 Task: Search for specific events or meetings in the calendar using the search panel.
Action: Mouse moved to (25, 78)
Screenshot: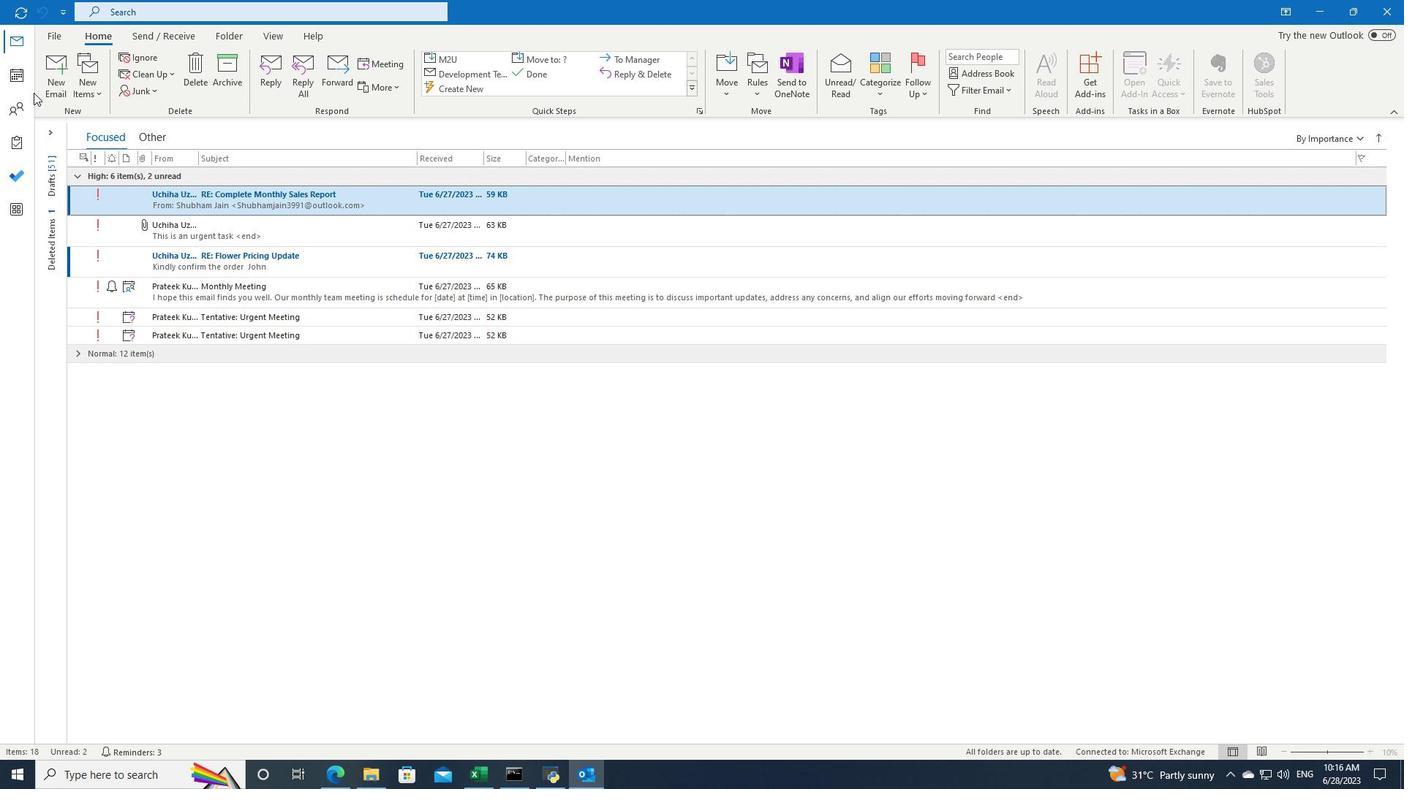 
Action: Mouse pressed left at (25, 78)
Screenshot: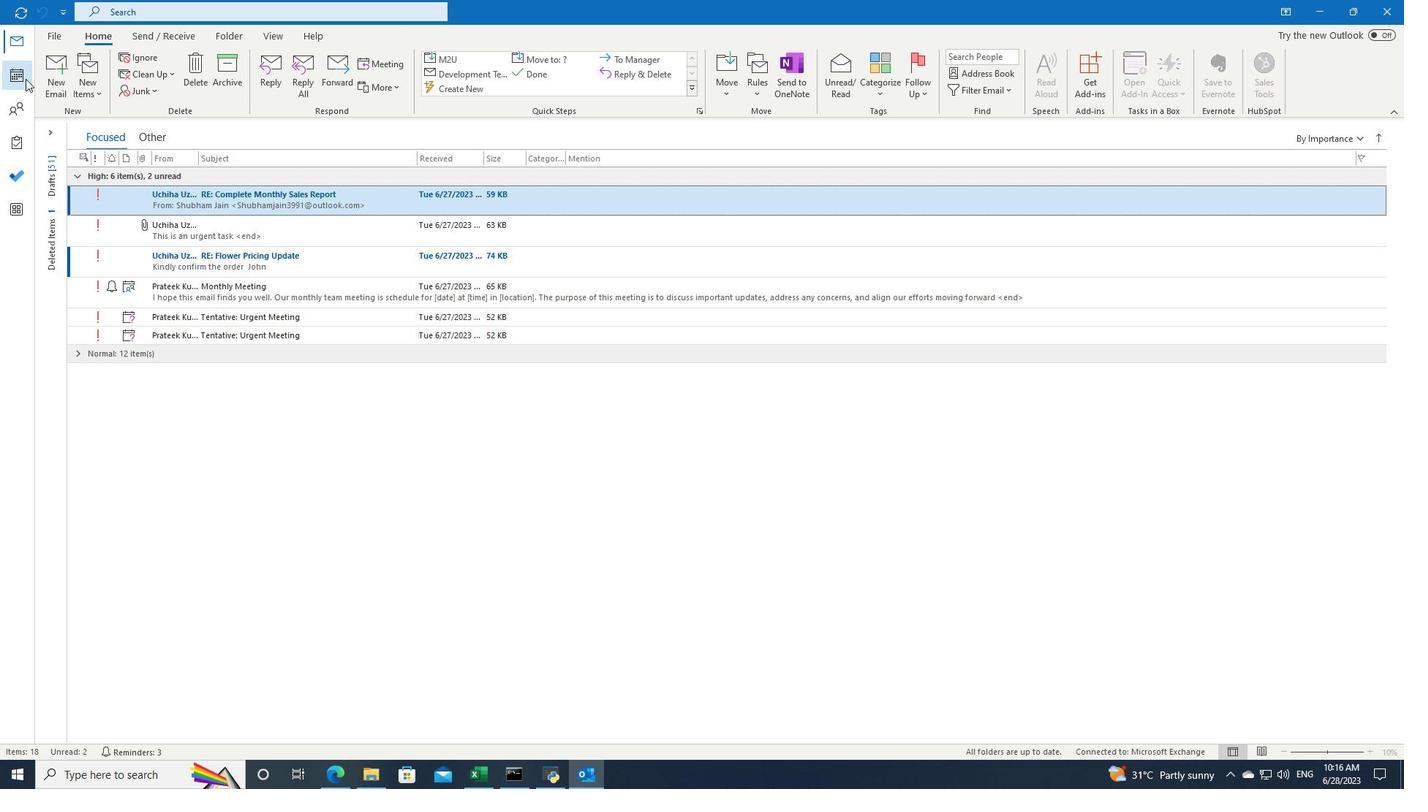 
Action: Mouse moved to (384, 13)
Screenshot: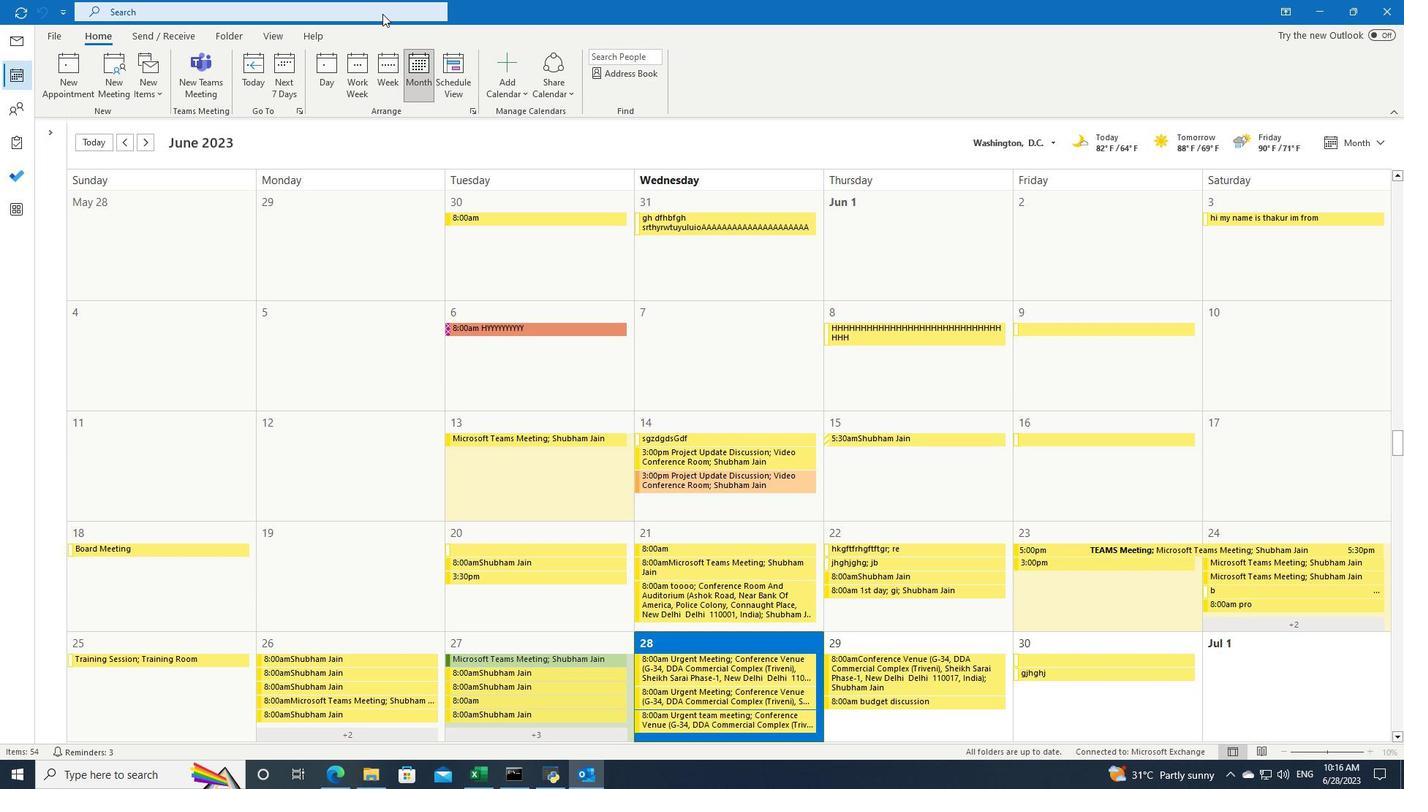 
Action: Mouse pressed left at (384, 13)
Screenshot: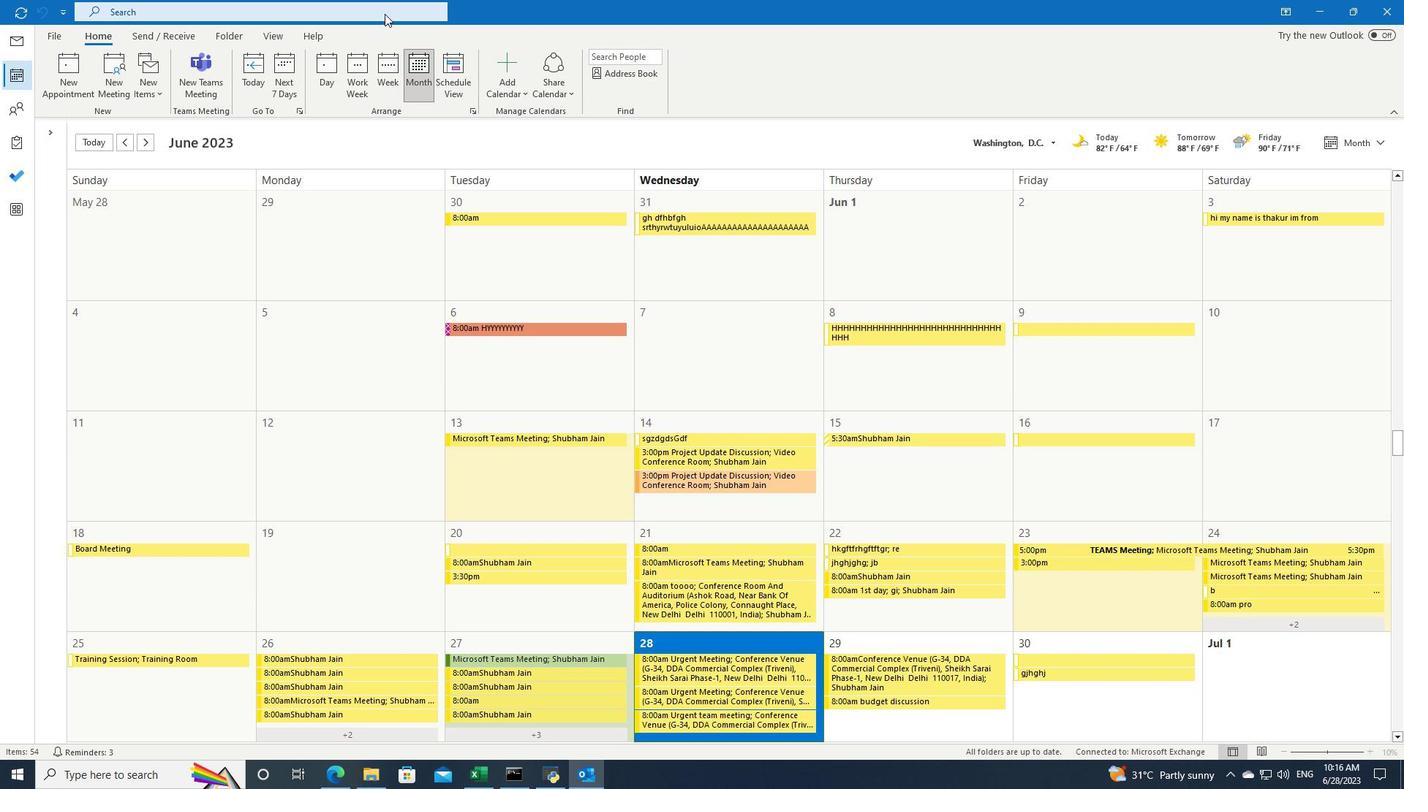 
Action: Mouse moved to (498, 12)
Screenshot: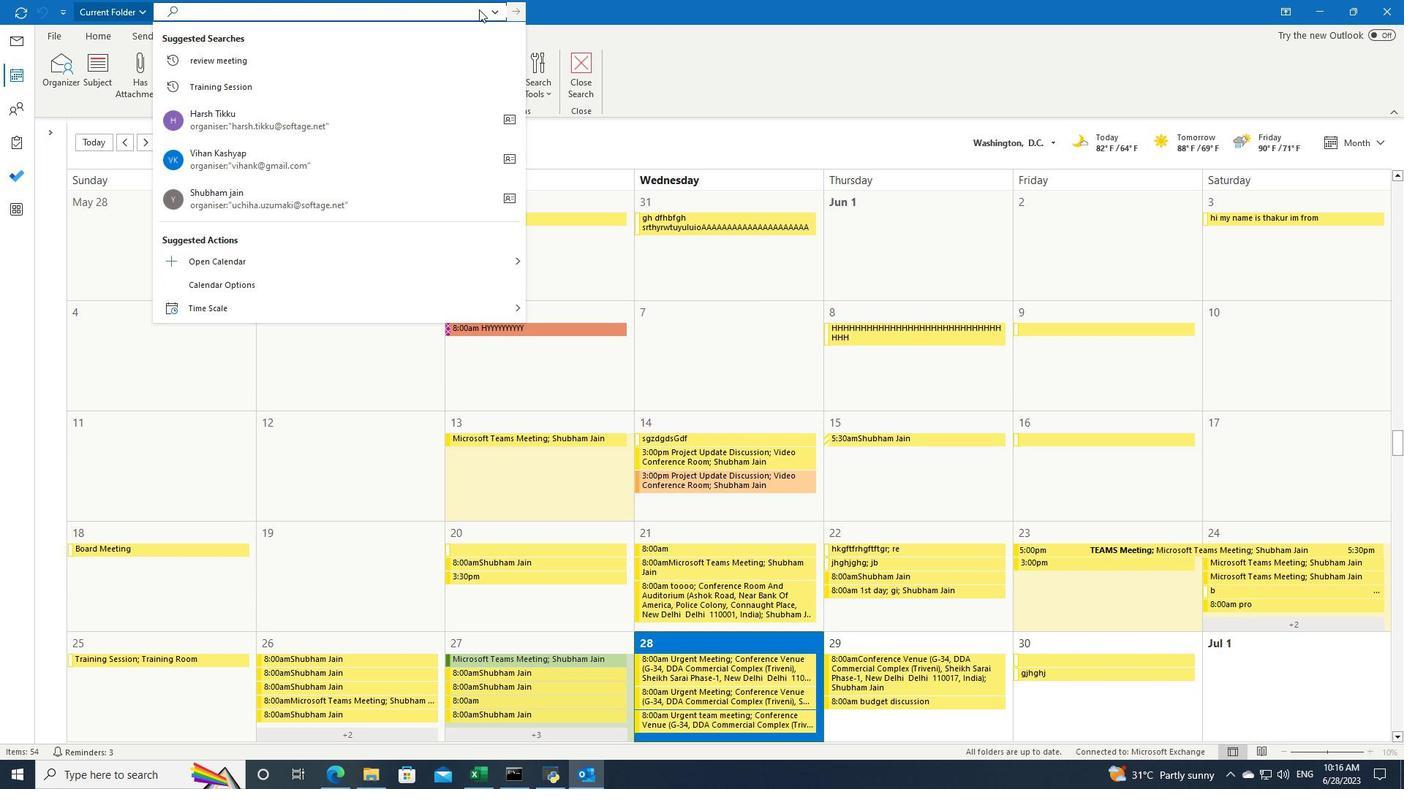 
Action: Mouse pressed left at (498, 12)
Screenshot: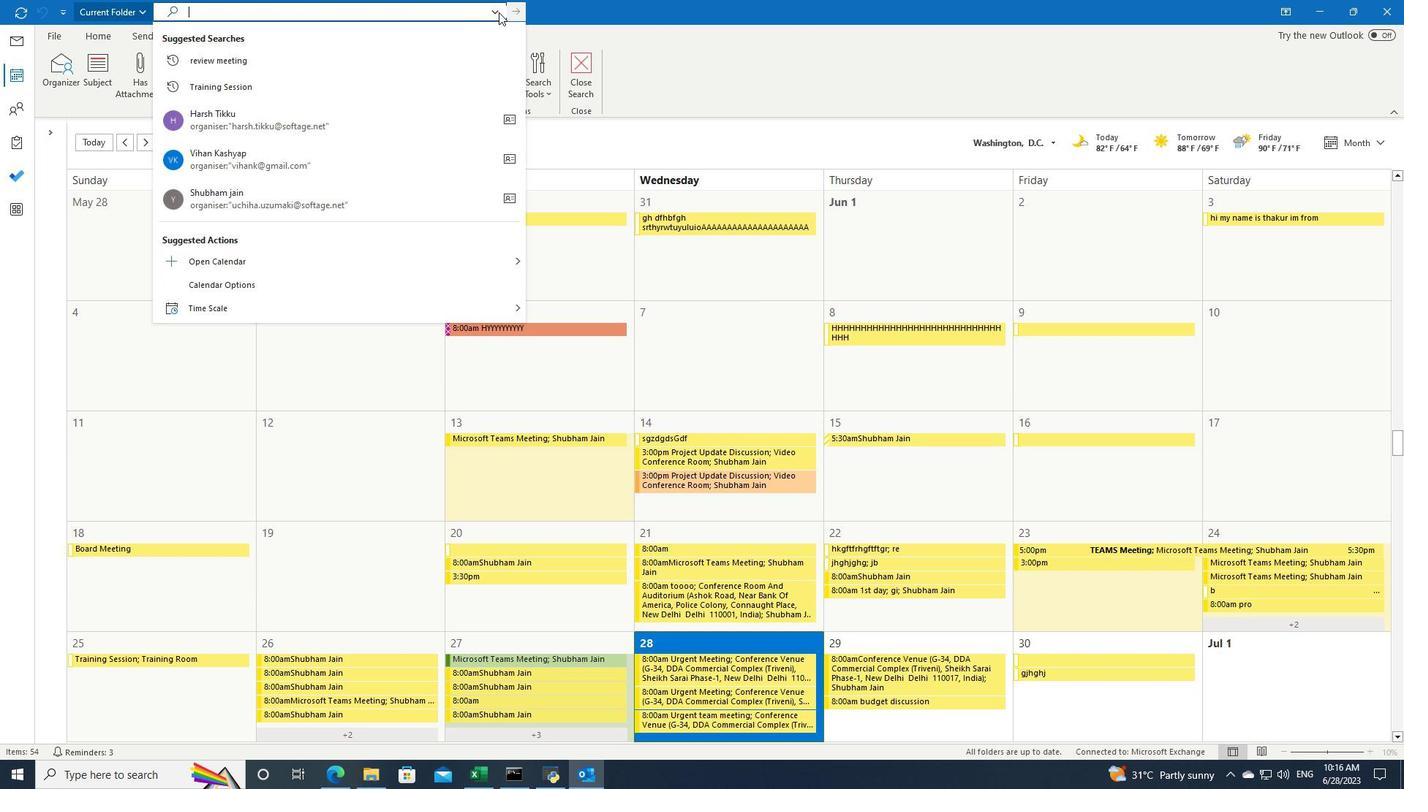 
Action: Mouse moved to (508, 145)
Screenshot: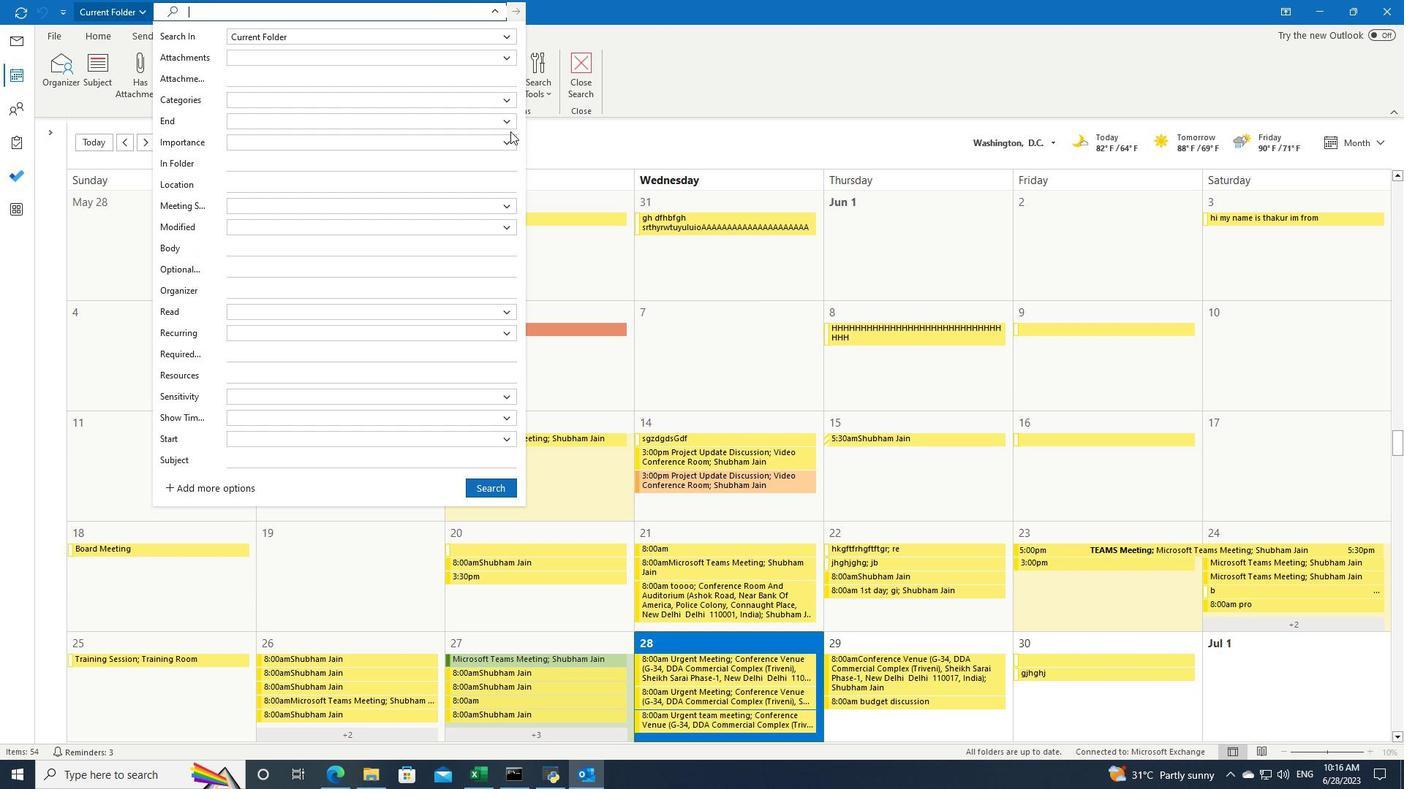 
Action: Mouse pressed left at (508, 145)
Screenshot: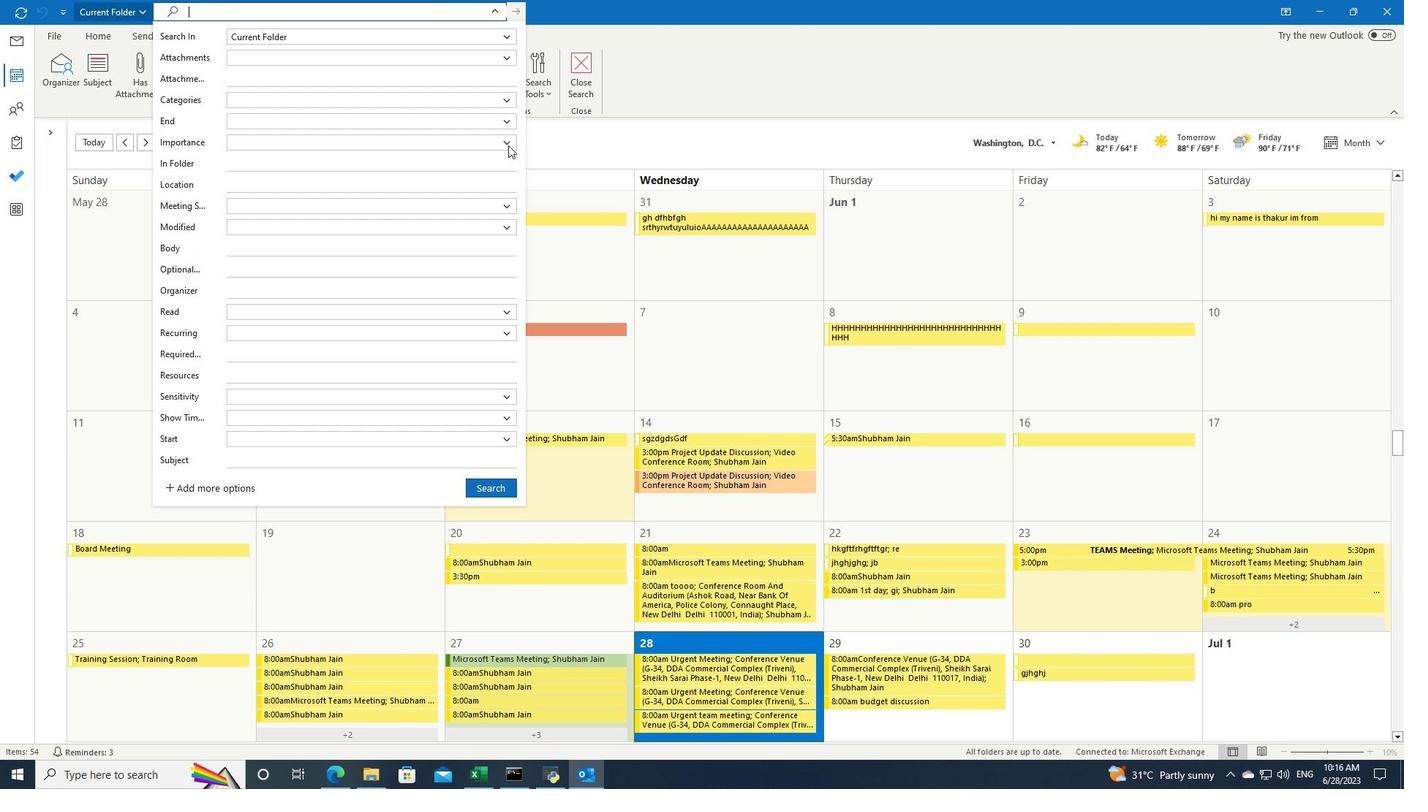 
Action: Mouse moved to (481, 185)
Screenshot: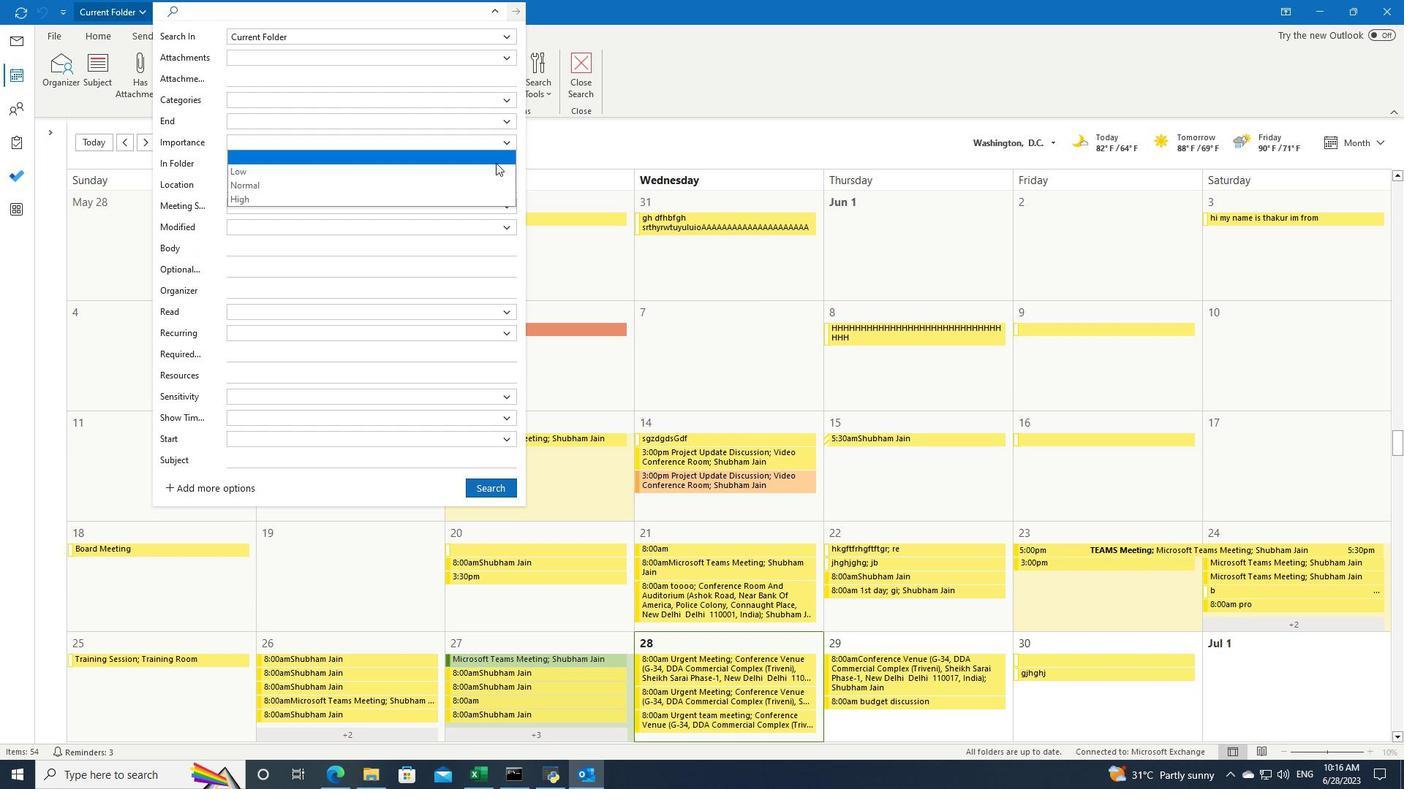 
Action: Mouse pressed left at (481, 185)
Screenshot: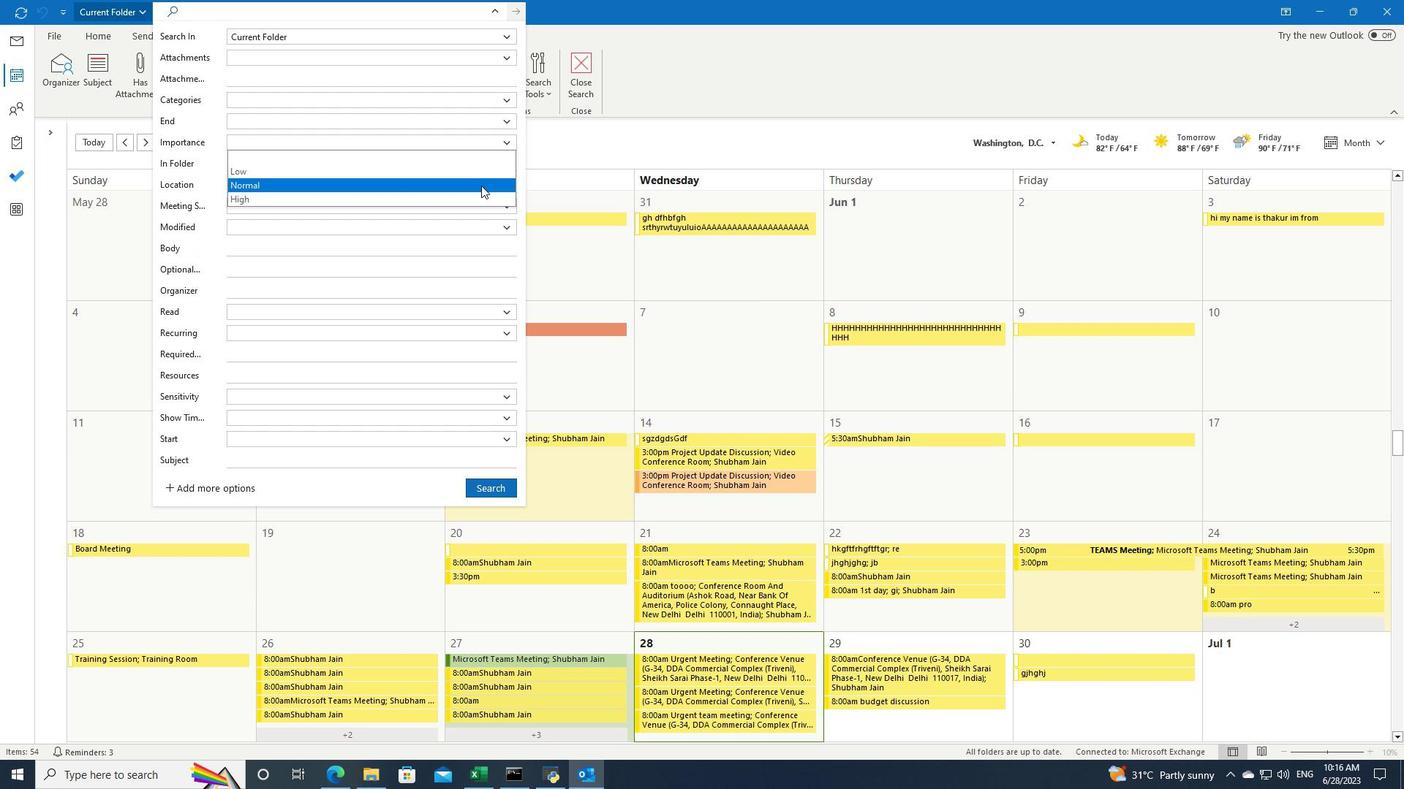 
Action: Mouse moved to (472, 488)
Screenshot: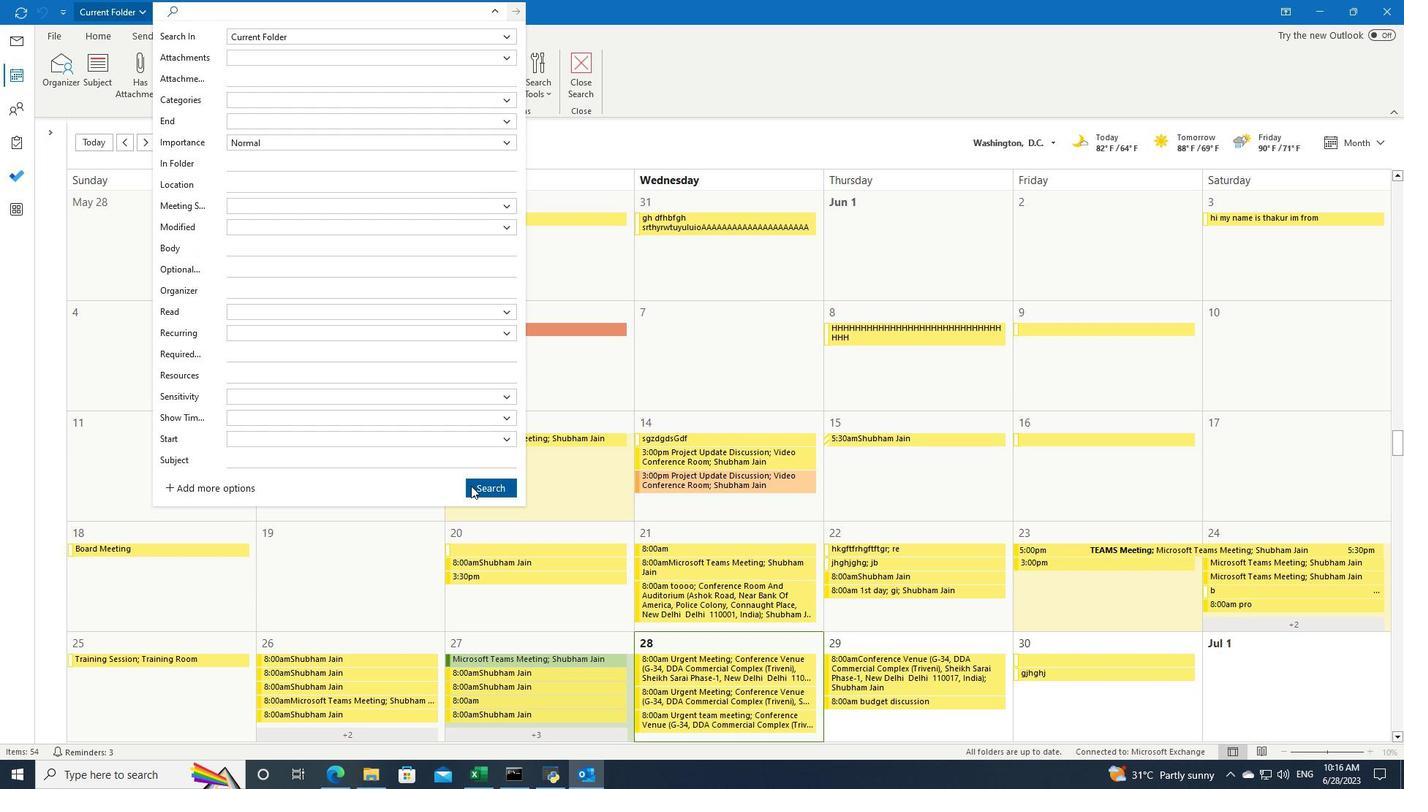 
Action: Mouse pressed left at (472, 488)
Screenshot: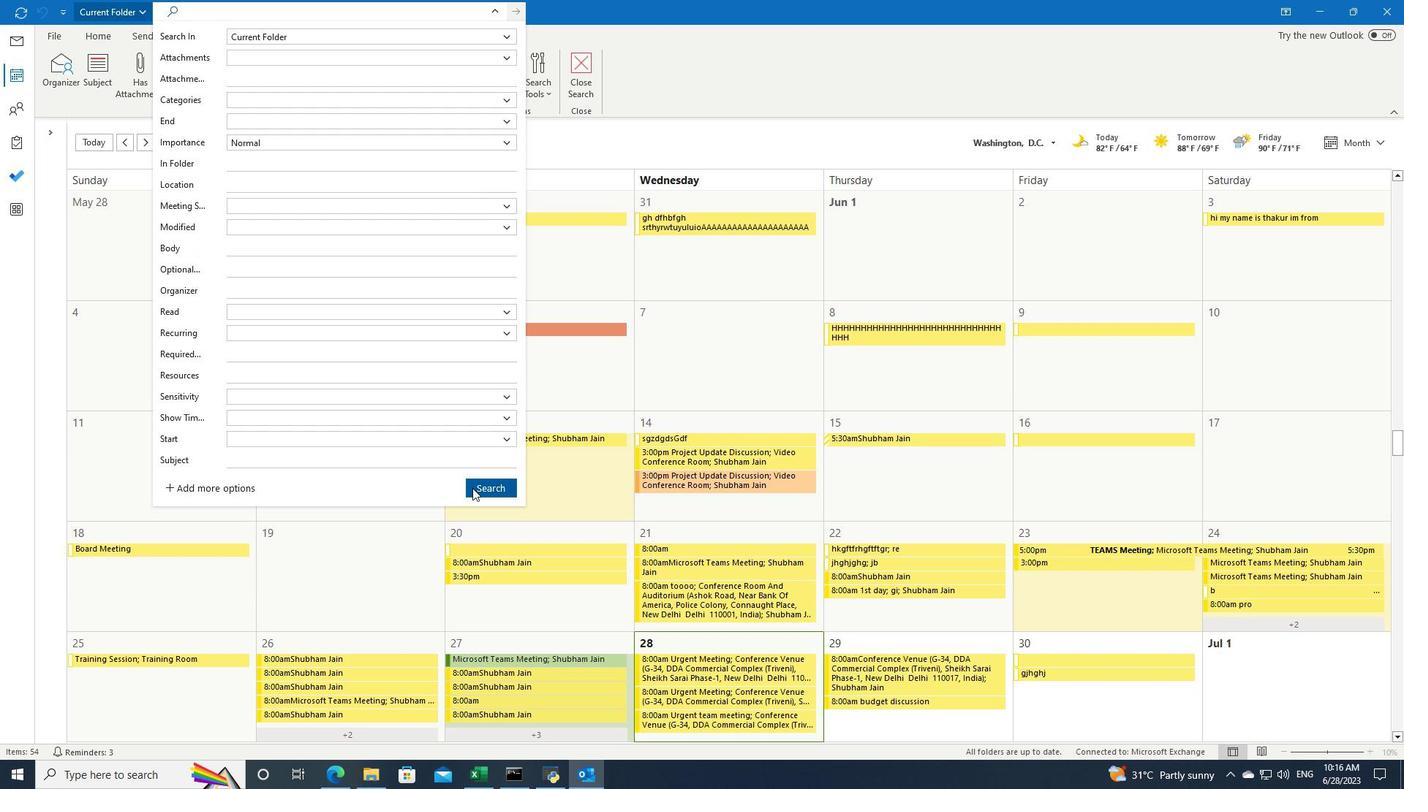 
